 Task: In the  document Officetypes.docx Insert horizontal line 'below the text' Create the translated copy of the document in  'Italian' Select the first point and Clear Formatting
Action: Mouse moved to (305, 414)
Screenshot: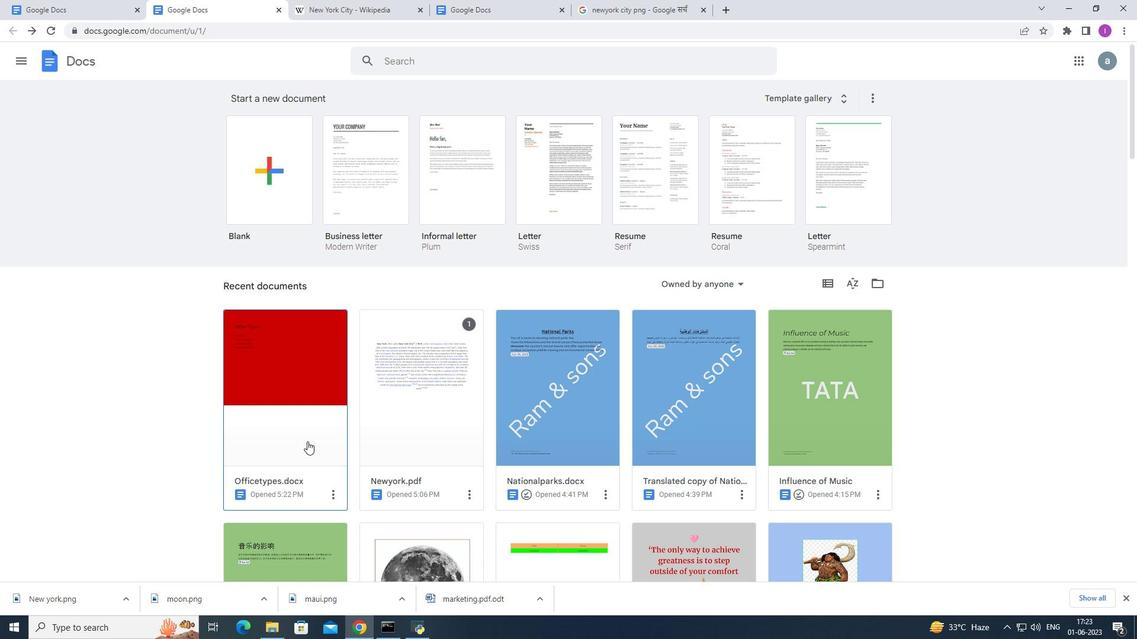 
Action: Mouse pressed left at (305, 414)
Screenshot: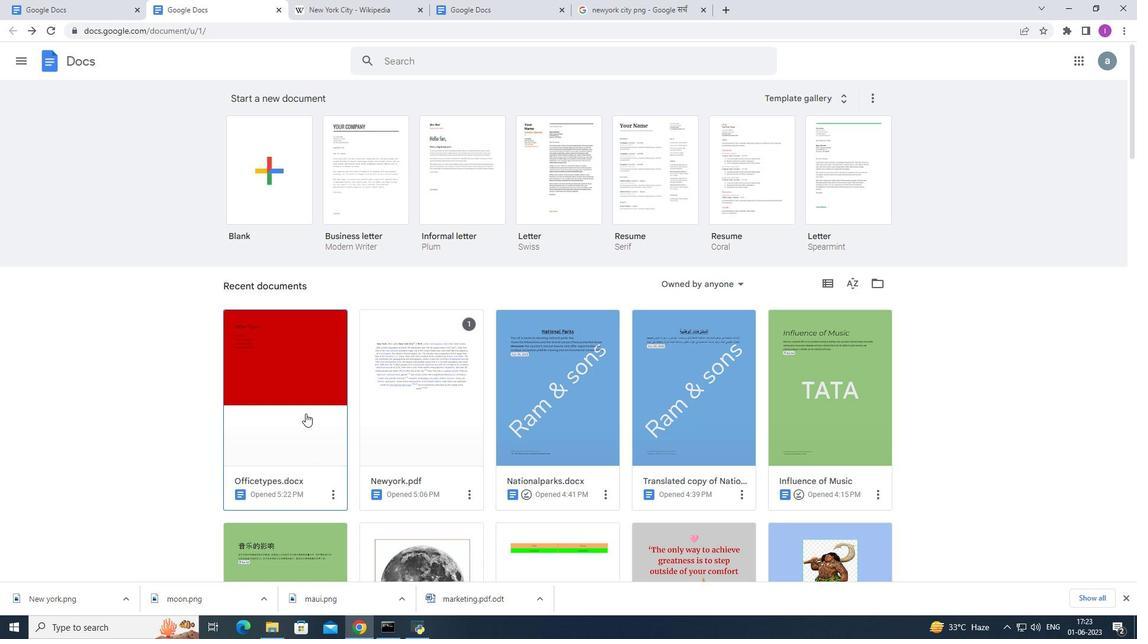 
Action: Mouse moved to (345, 213)
Screenshot: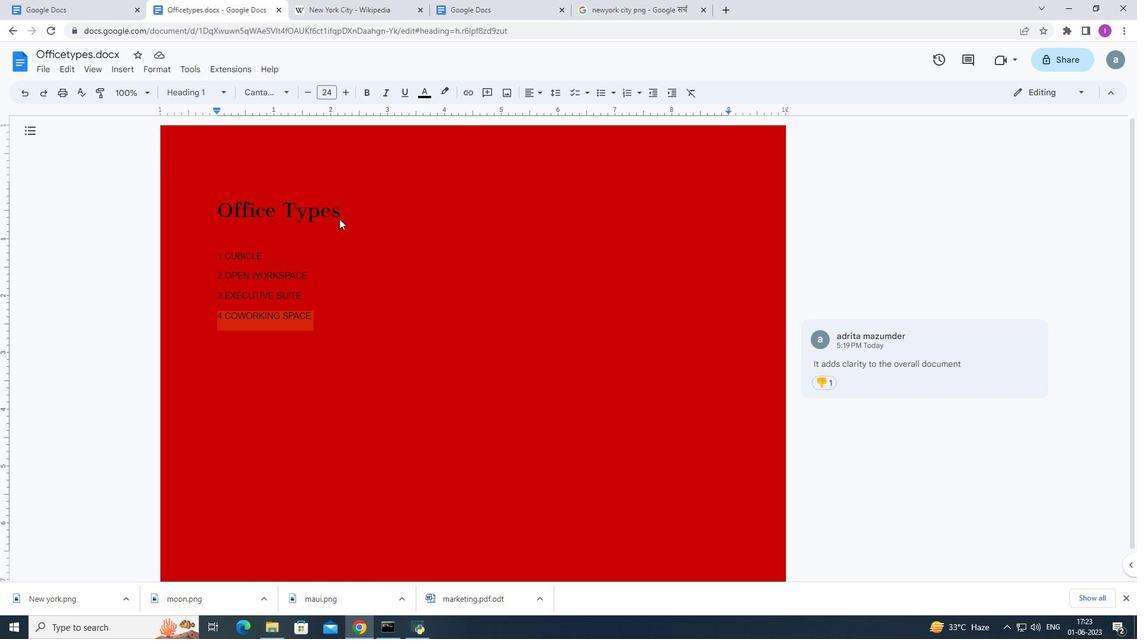 
Action: Mouse pressed left at (345, 213)
Screenshot: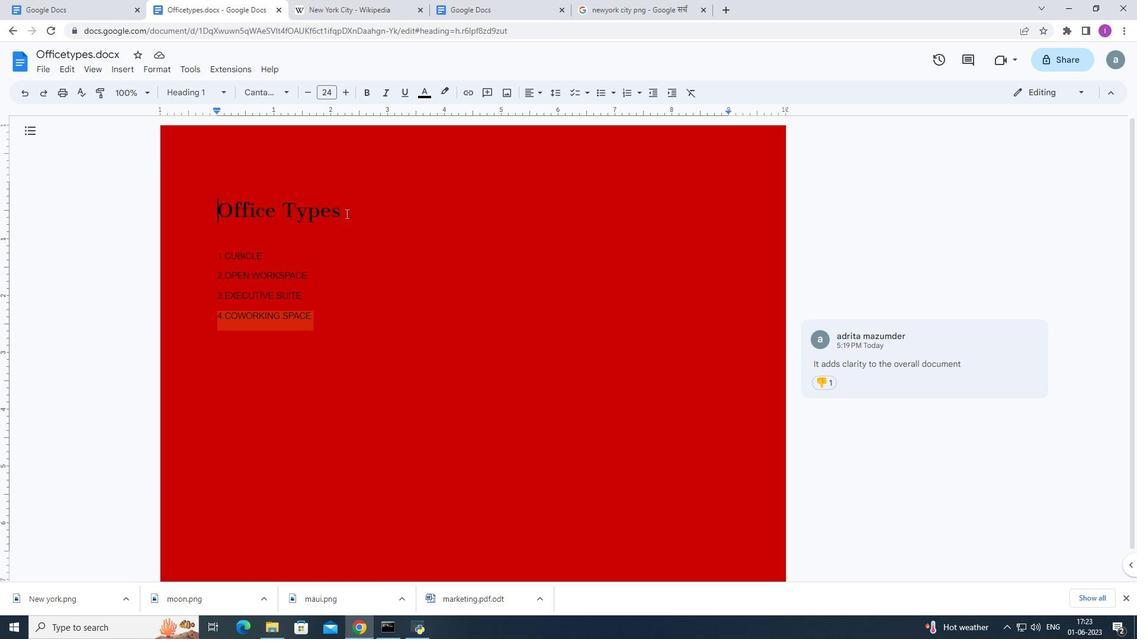 
Action: Mouse moved to (370, 223)
Screenshot: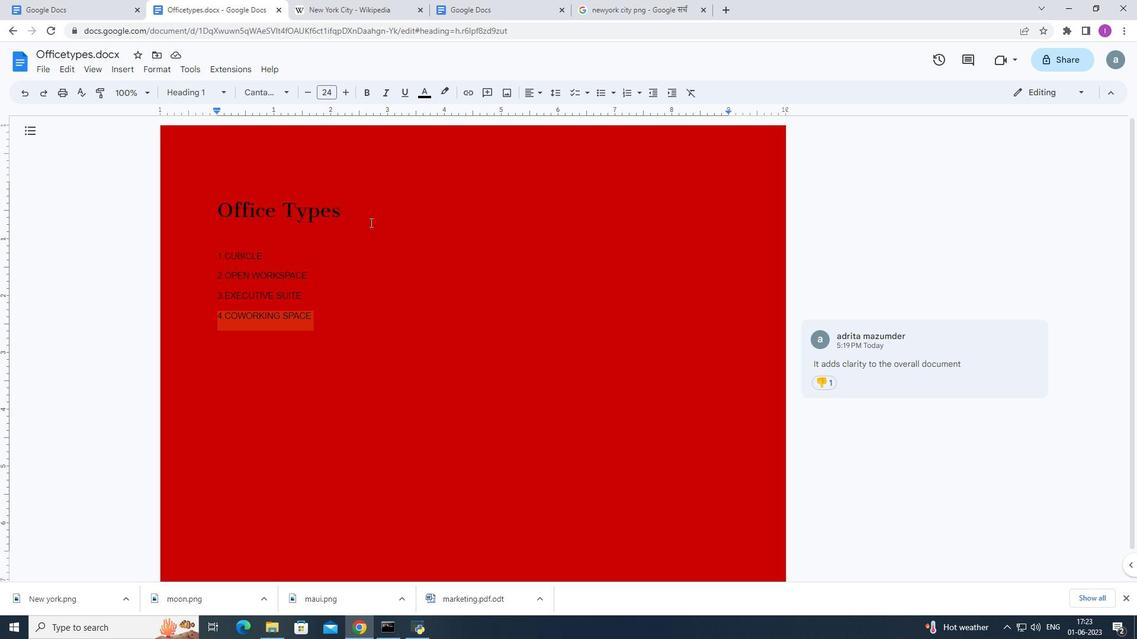
Action: Key pressed <Key.enter>
Screenshot: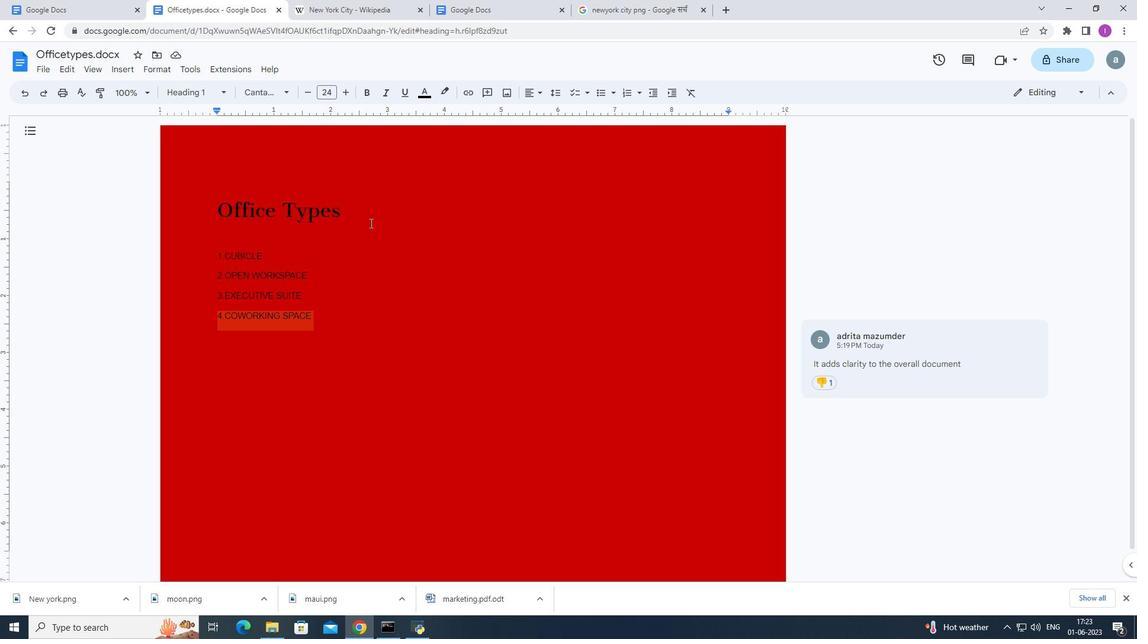 
Action: Mouse moved to (120, 65)
Screenshot: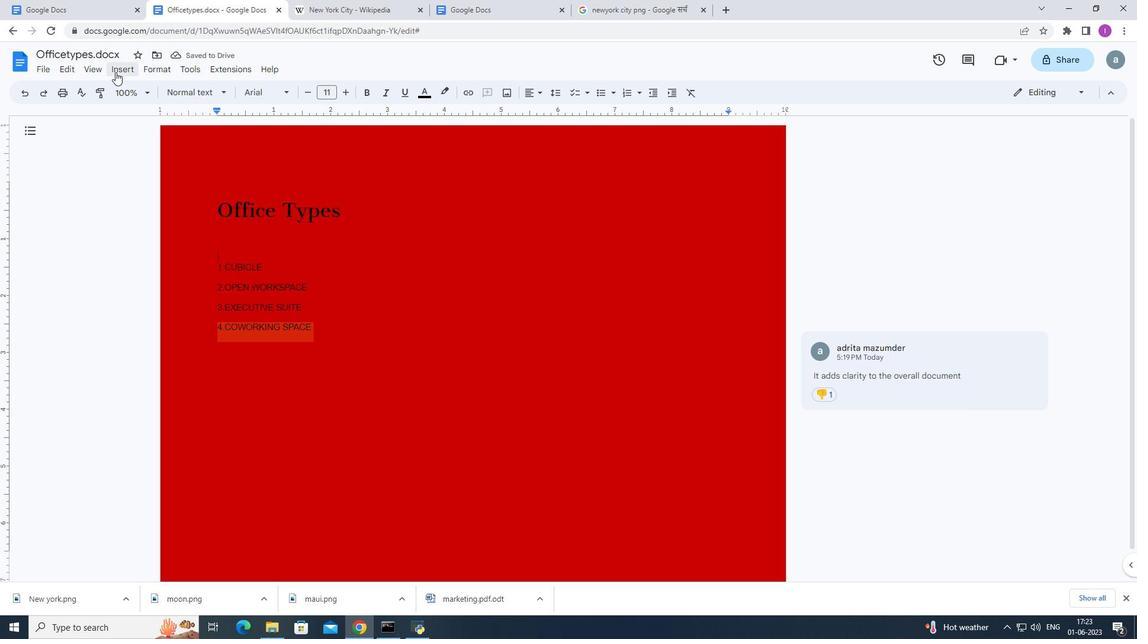
Action: Mouse pressed left at (120, 65)
Screenshot: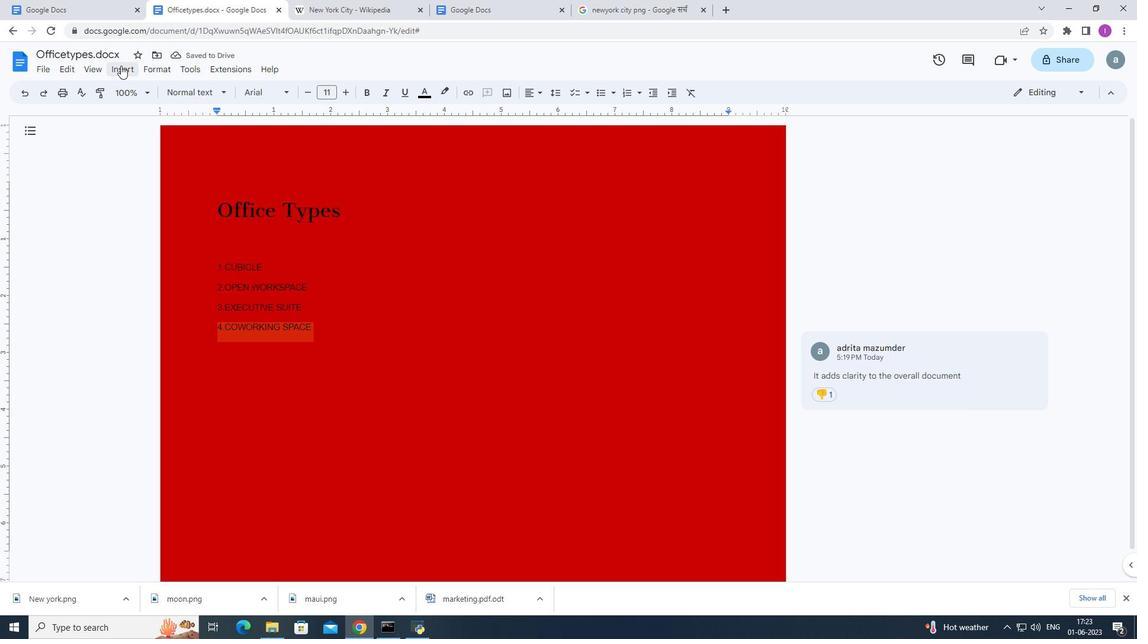 
Action: Mouse moved to (167, 165)
Screenshot: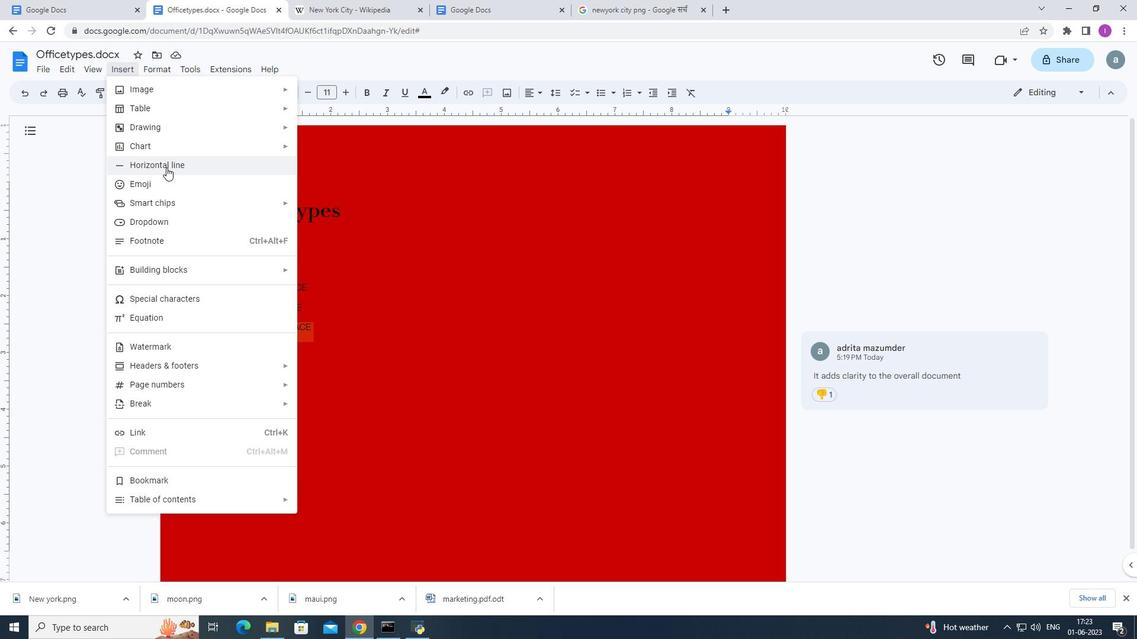 
Action: Mouse pressed left at (167, 165)
Screenshot: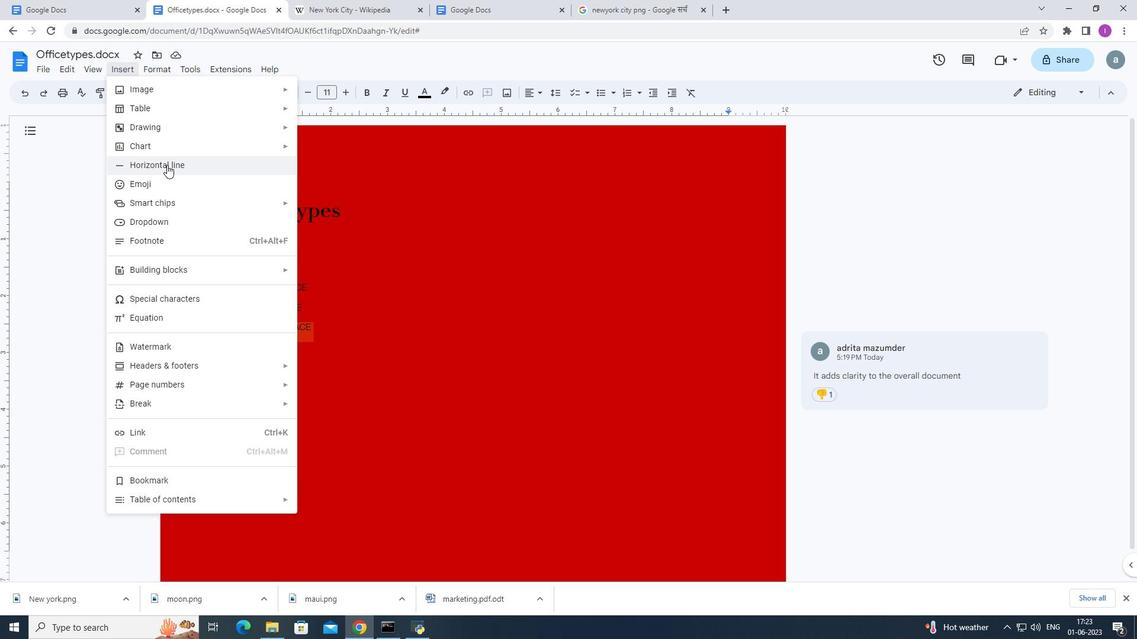 
Action: Mouse moved to (155, 67)
Screenshot: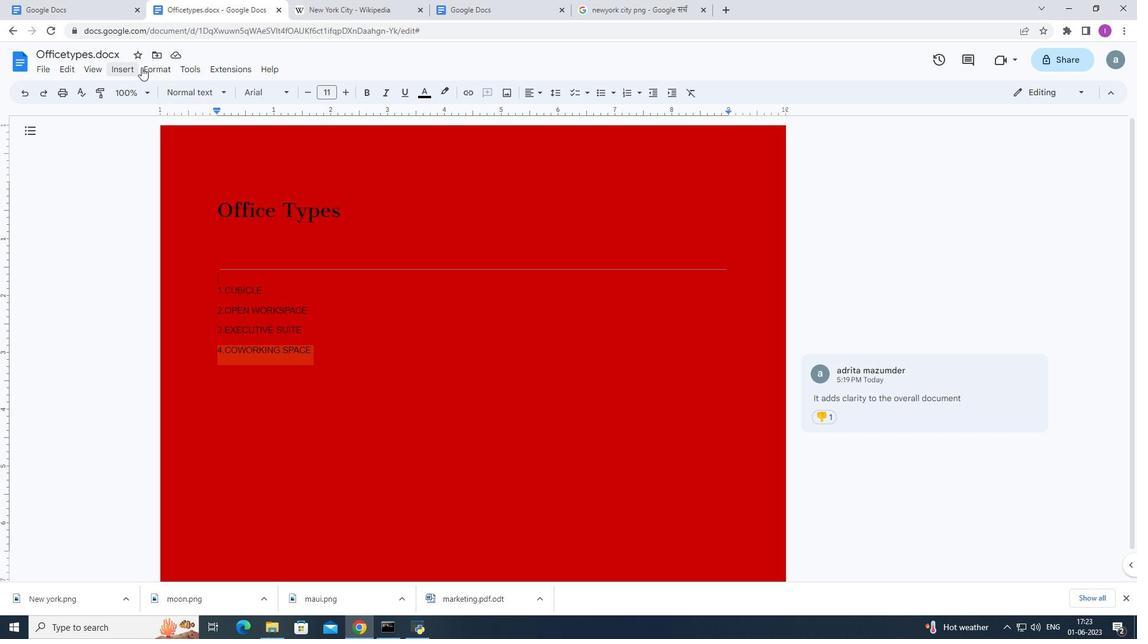 
Action: Mouse pressed left at (155, 67)
Screenshot: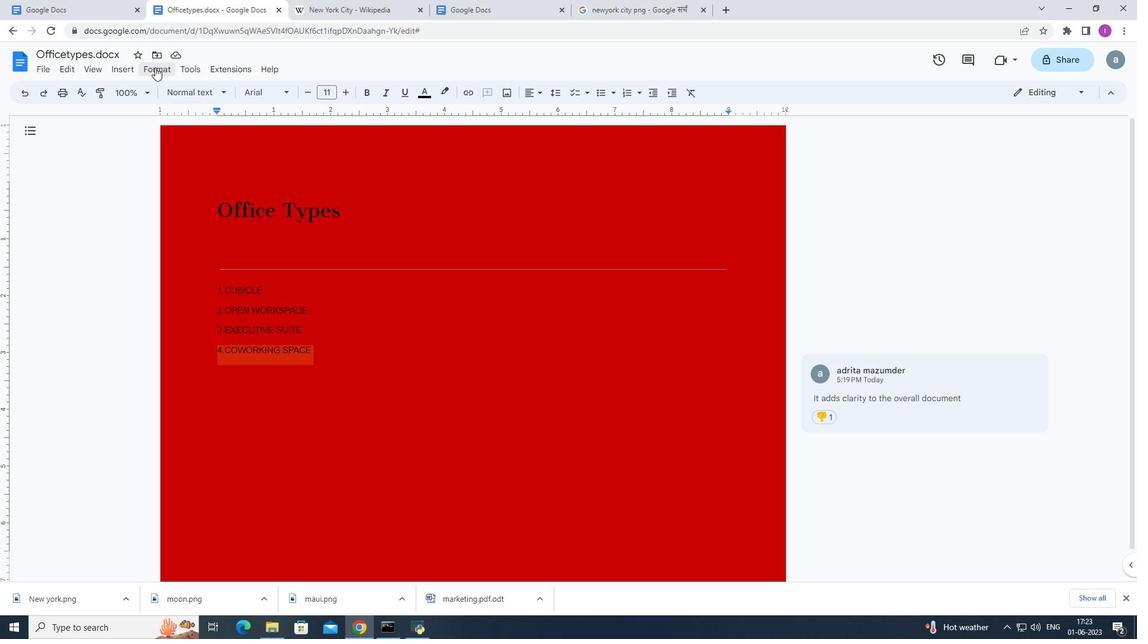 
Action: Mouse moved to (251, 248)
Screenshot: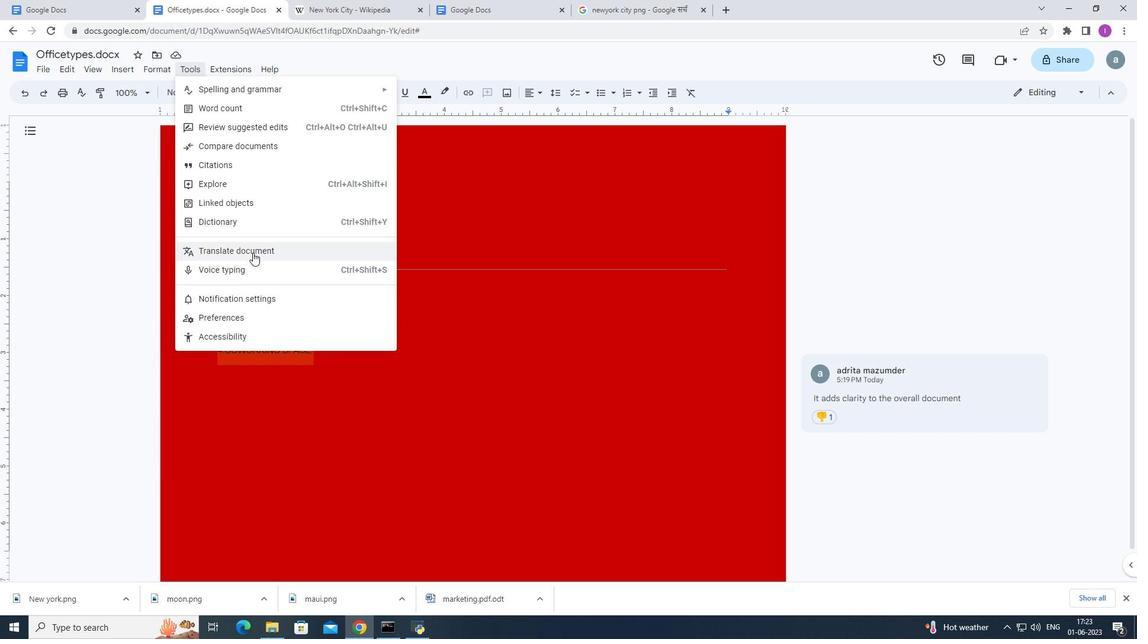 
Action: Mouse pressed left at (251, 248)
Screenshot: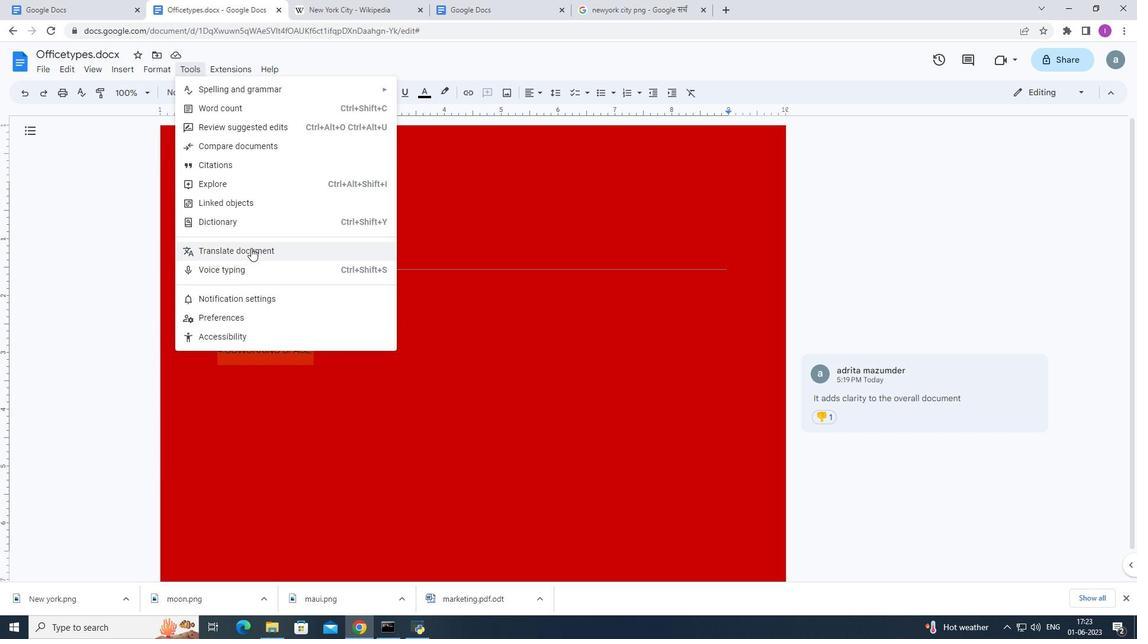 
Action: Mouse moved to (555, 331)
Screenshot: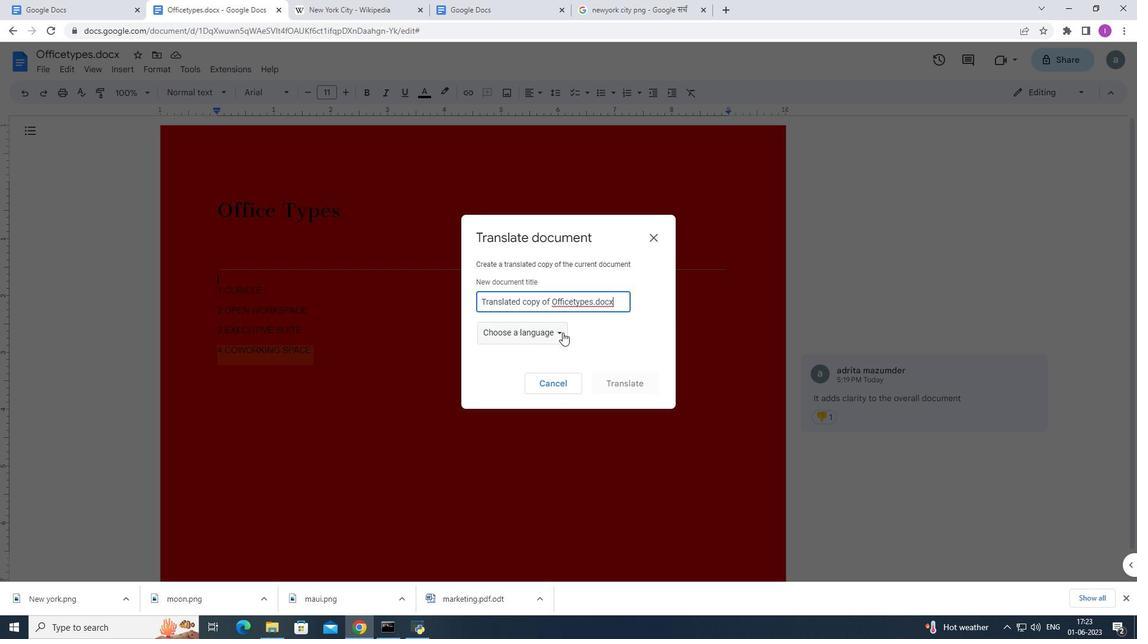 
Action: Mouse pressed left at (555, 331)
Screenshot: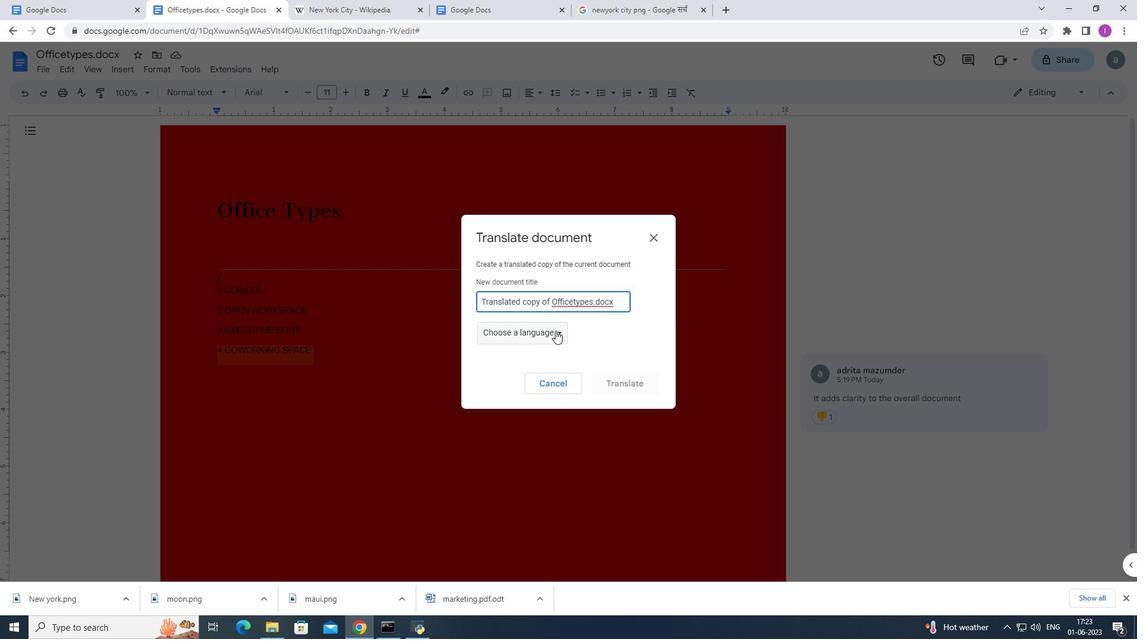 
Action: Mouse moved to (549, 421)
Screenshot: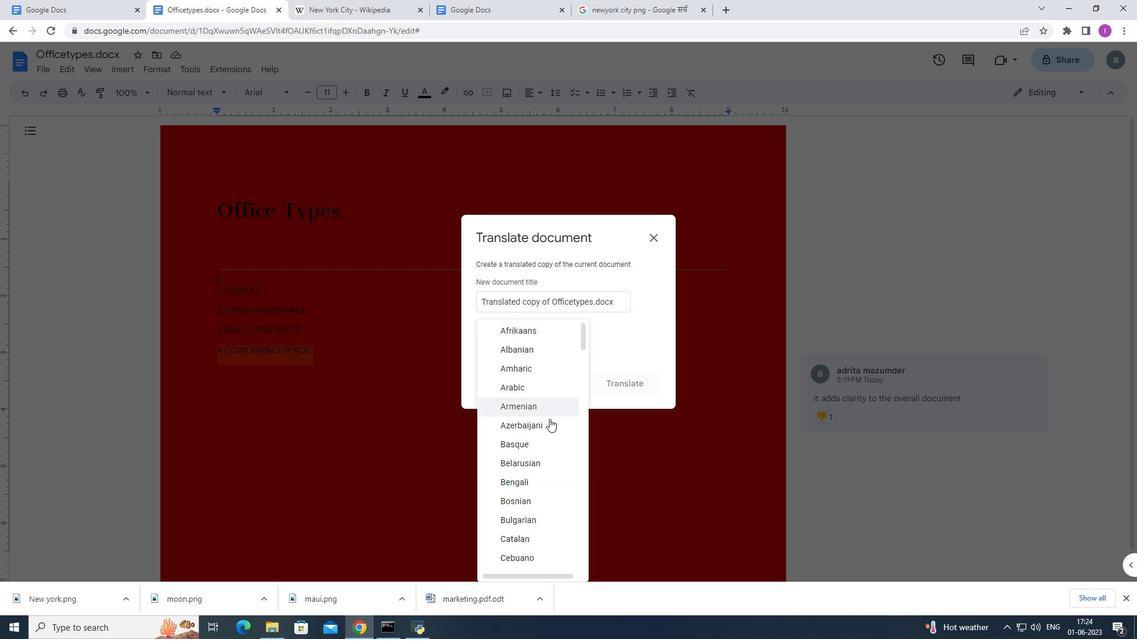
Action: Mouse scrolled (549, 421) with delta (0, 0)
Screenshot: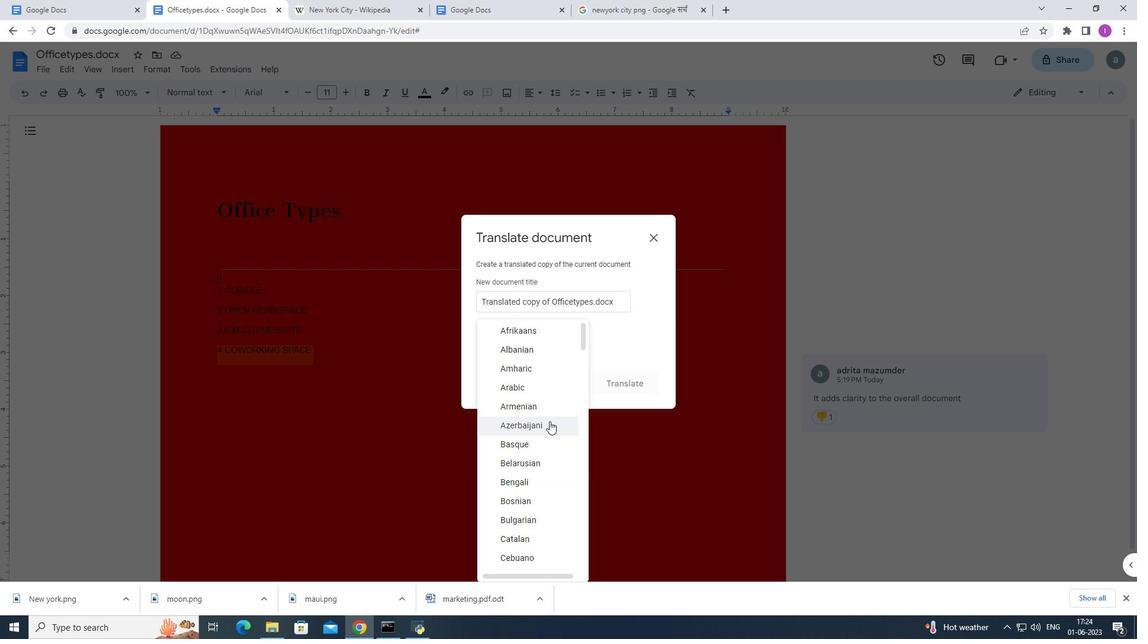 
Action: Mouse scrolled (549, 421) with delta (0, 0)
Screenshot: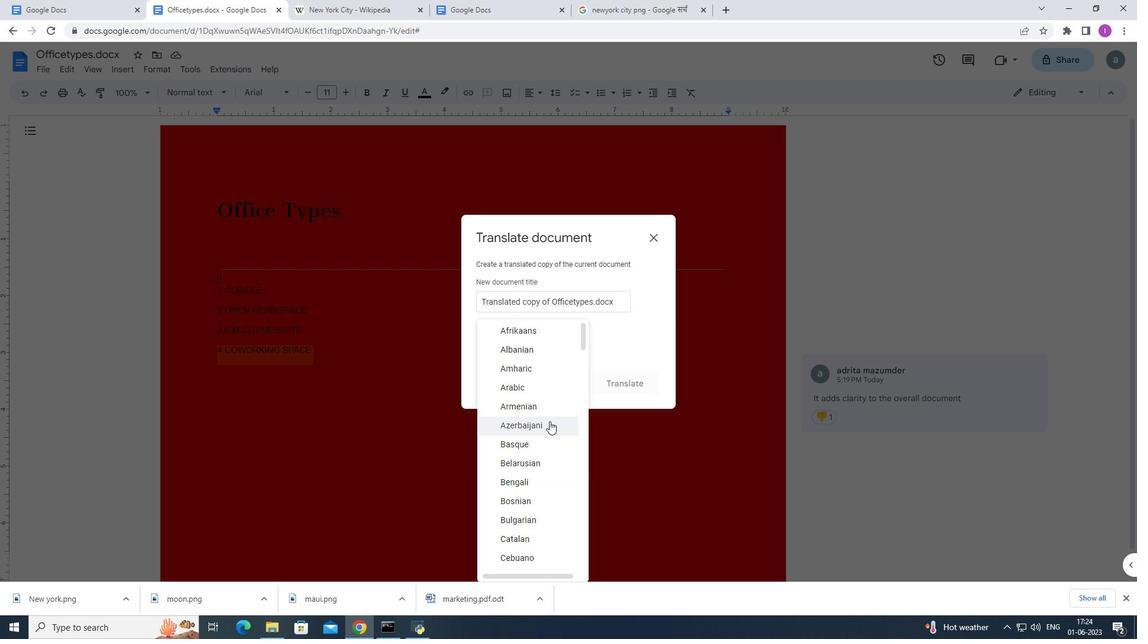 
Action: Mouse scrolled (549, 421) with delta (0, 0)
Screenshot: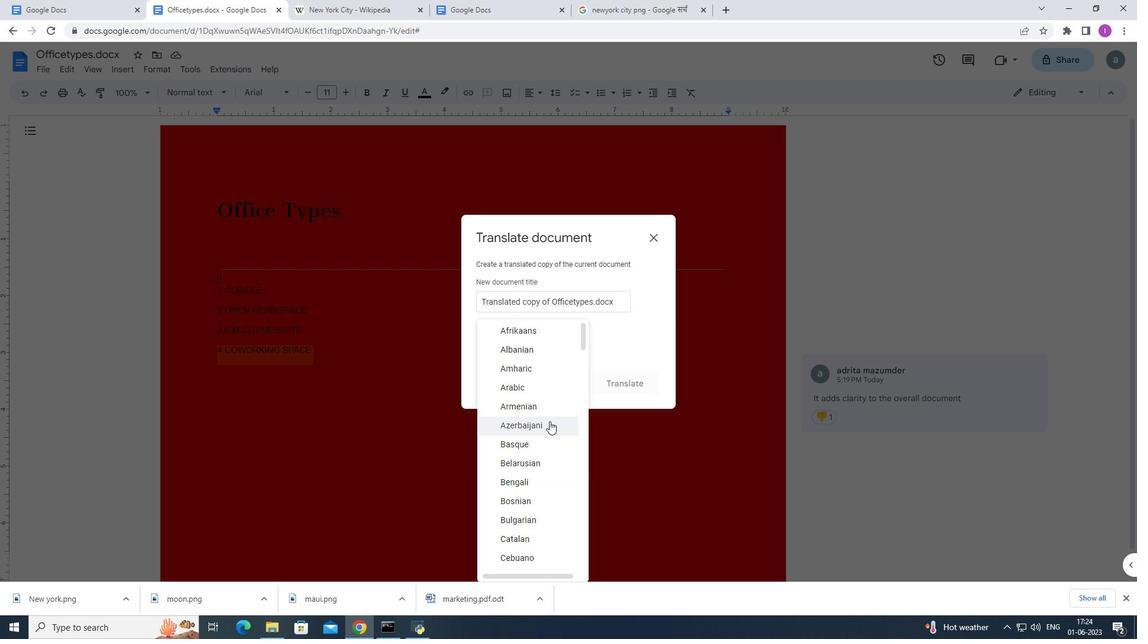 
Action: Mouse scrolled (549, 421) with delta (0, 0)
Screenshot: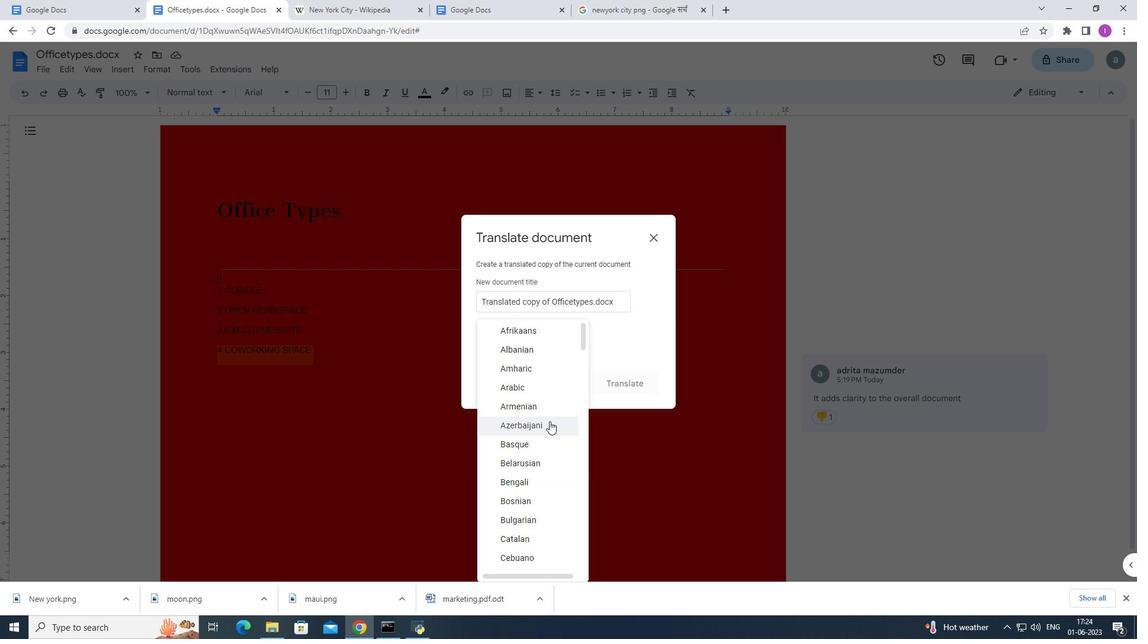 
Action: Mouse moved to (549, 424)
Screenshot: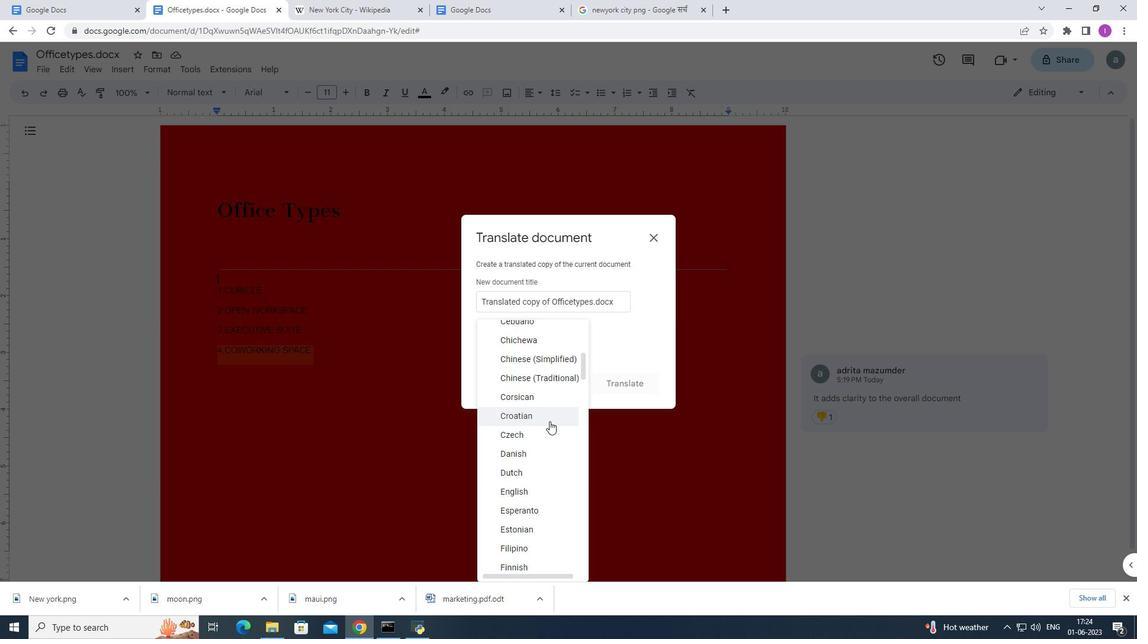 
Action: Mouse scrolled (549, 423) with delta (0, 0)
Screenshot: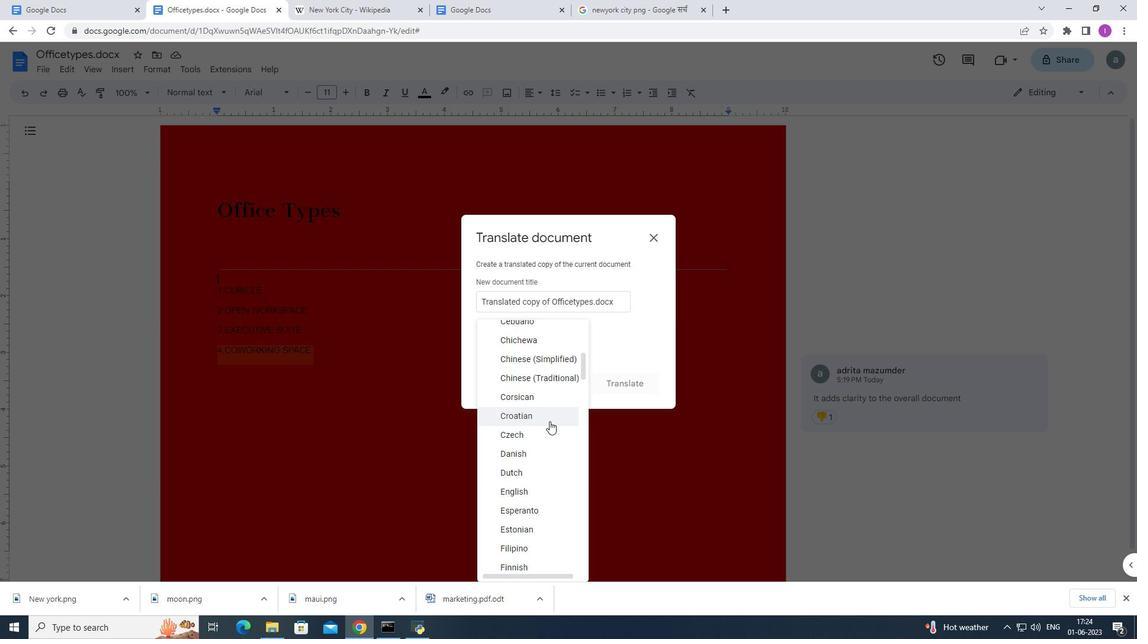
Action: Mouse scrolled (549, 423) with delta (0, 0)
Screenshot: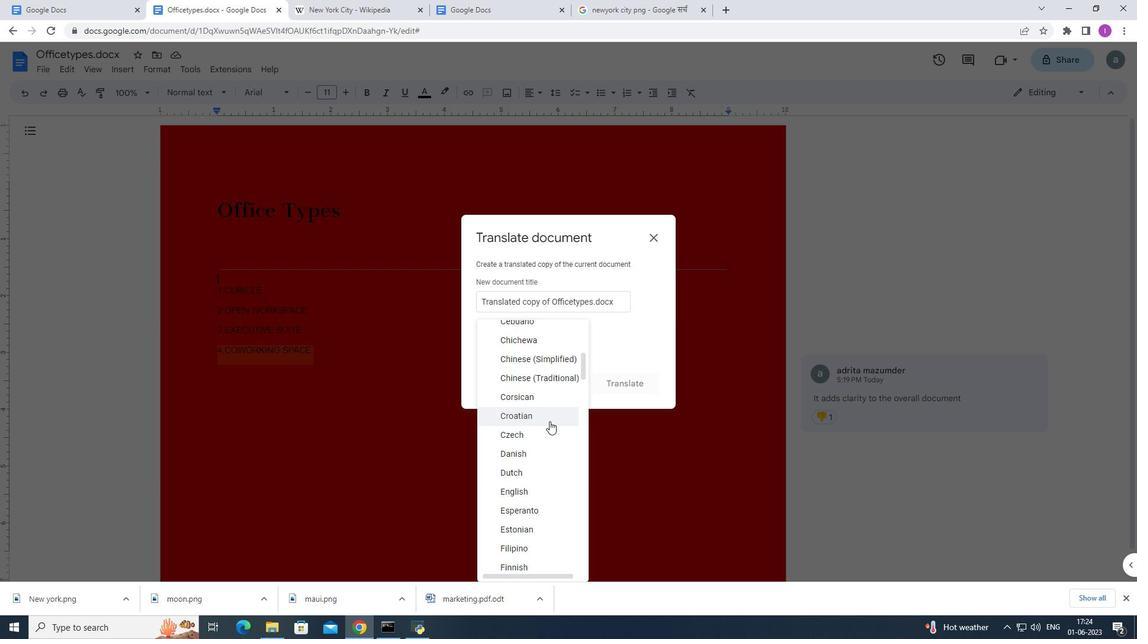 
Action: Mouse scrolled (549, 423) with delta (0, 0)
Screenshot: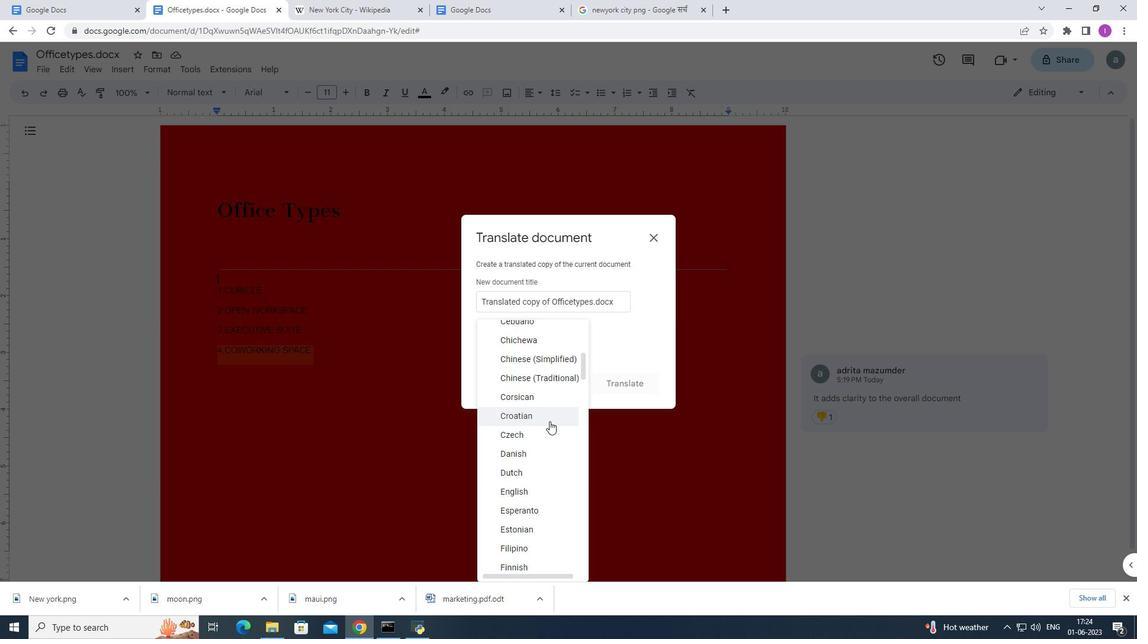 
Action: Mouse scrolled (549, 423) with delta (0, 0)
Screenshot: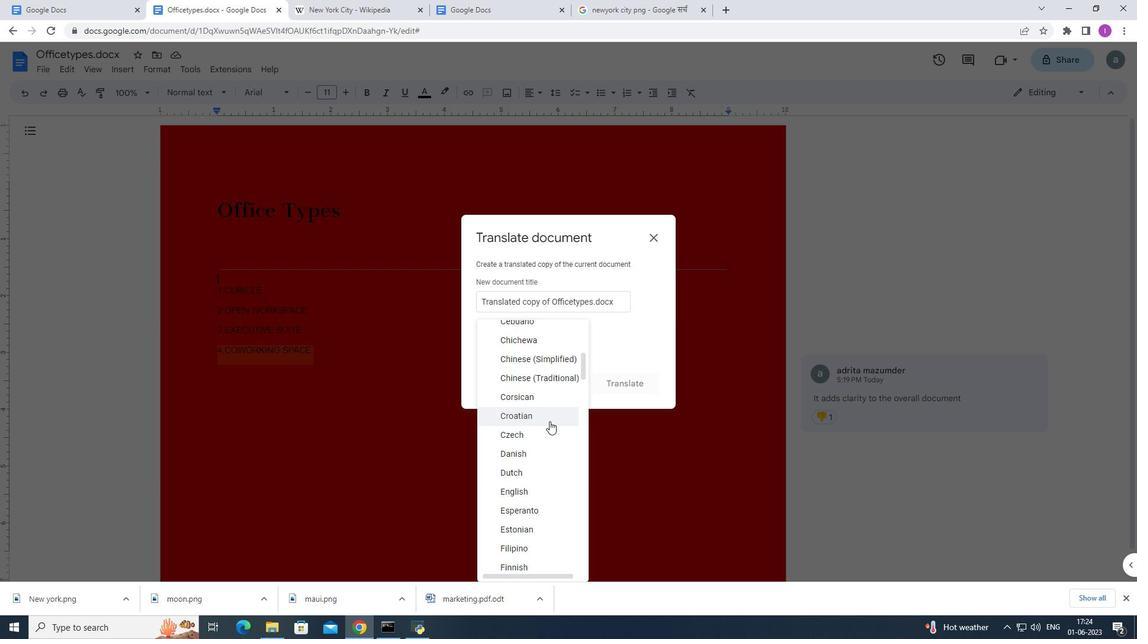 
Action: Mouse scrolled (549, 423) with delta (0, 0)
Screenshot: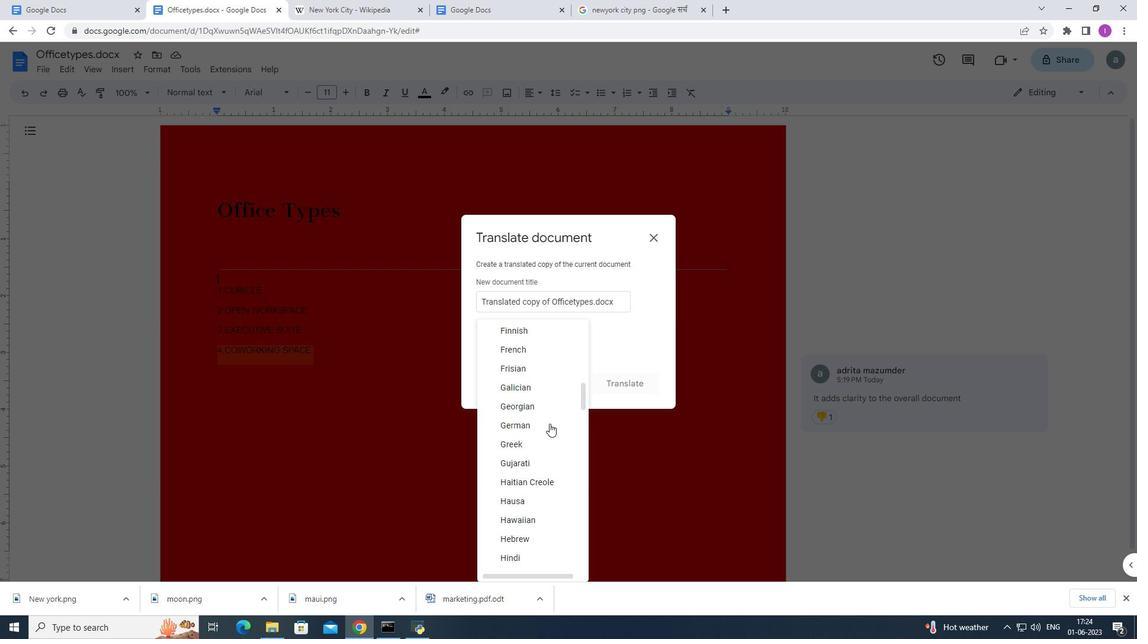 
Action: Mouse scrolled (549, 423) with delta (0, 0)
Screenshot: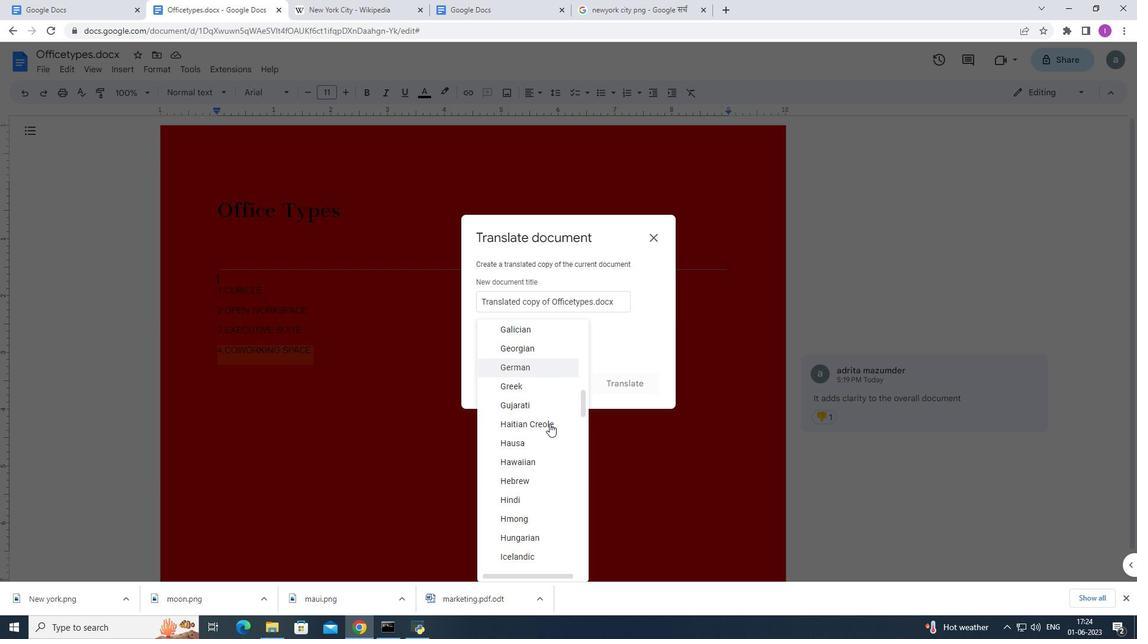 
Action: Mouse scrolled (549, 423) with delta (0, 0)
Screenshot: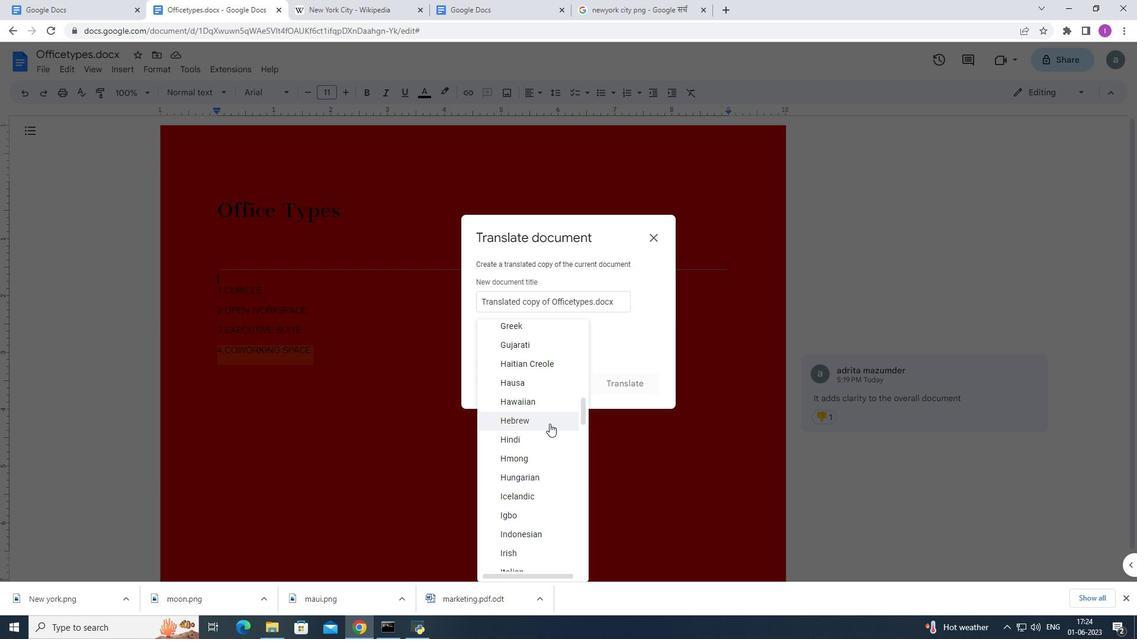 
Action: Mouse scrolled (549, 423) with delta (0, 0)
Screenshot: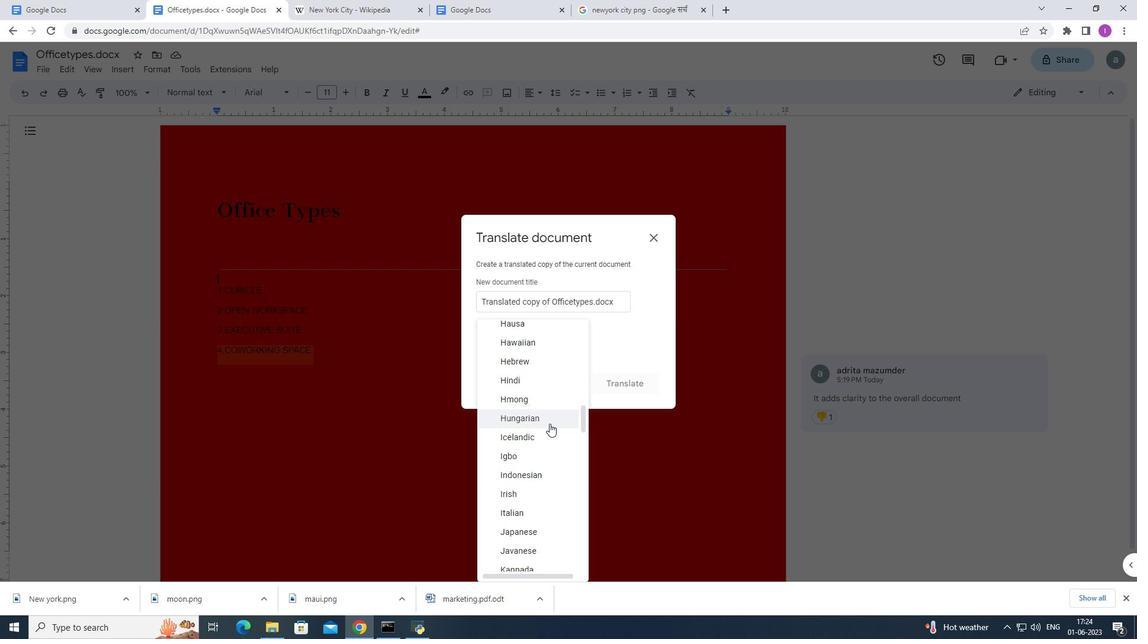 
Action: Mouse moved to (538, 451)
Screenshot: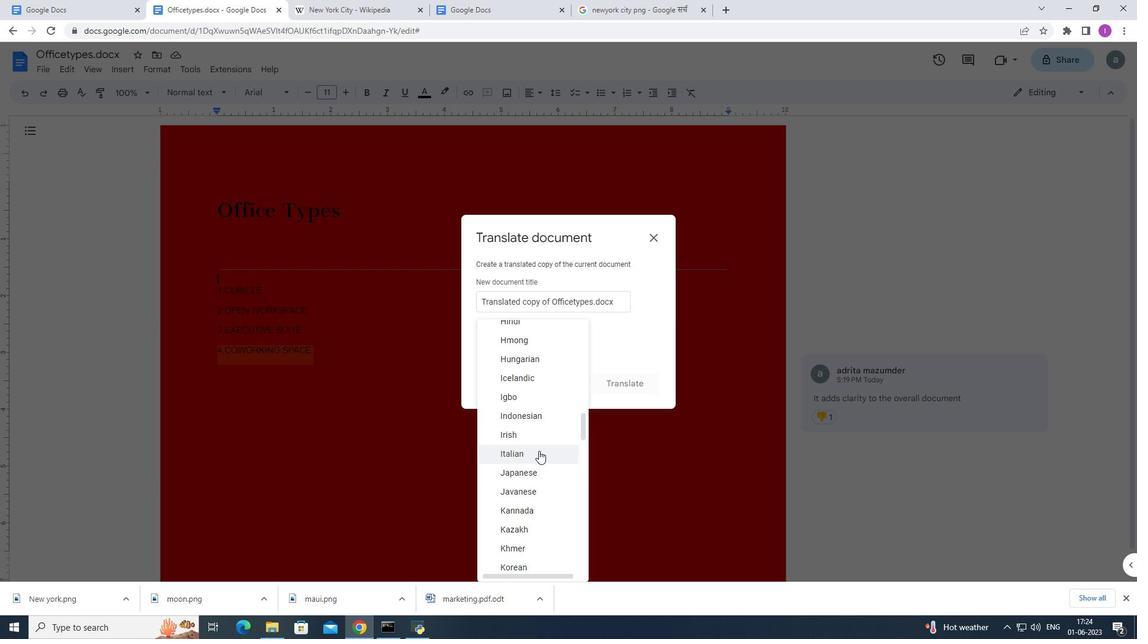 
Action: Mouse pressed left at (538, 451)
Screenshot: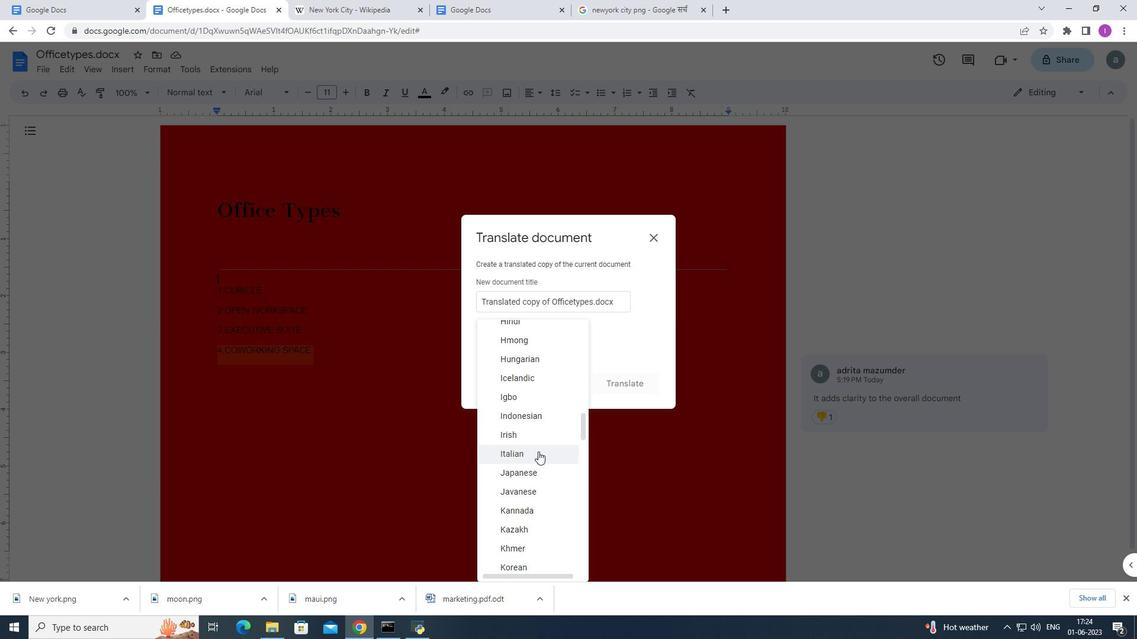 
Action: Mouse moved to (601, 381)
Screenshot: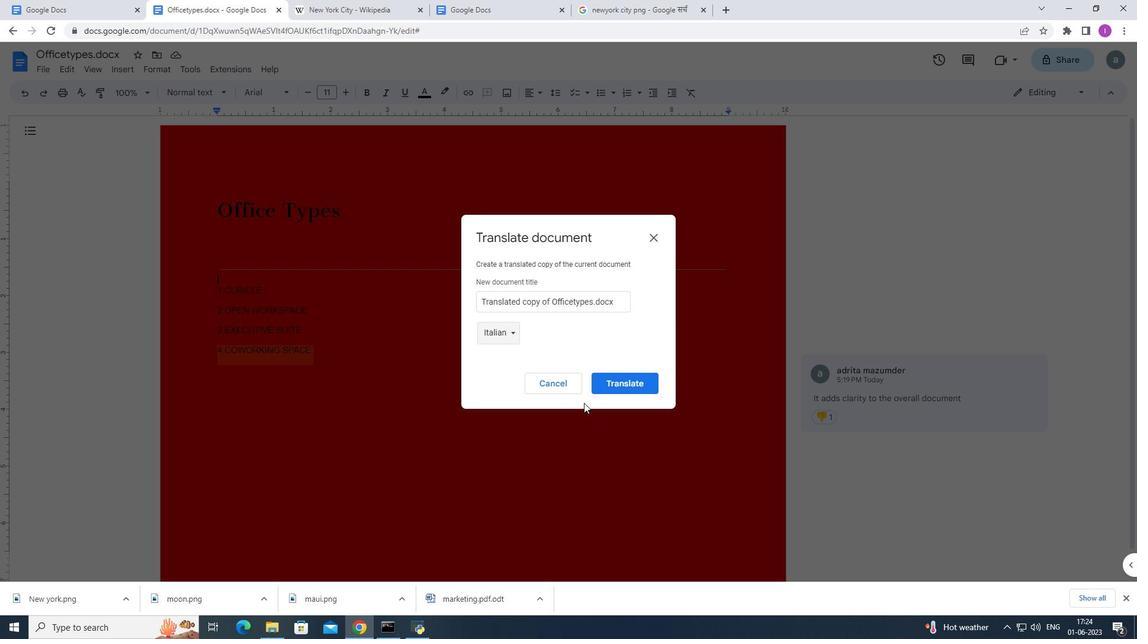 
Action: Mouse pressed left at (601, 381)
Screenshot: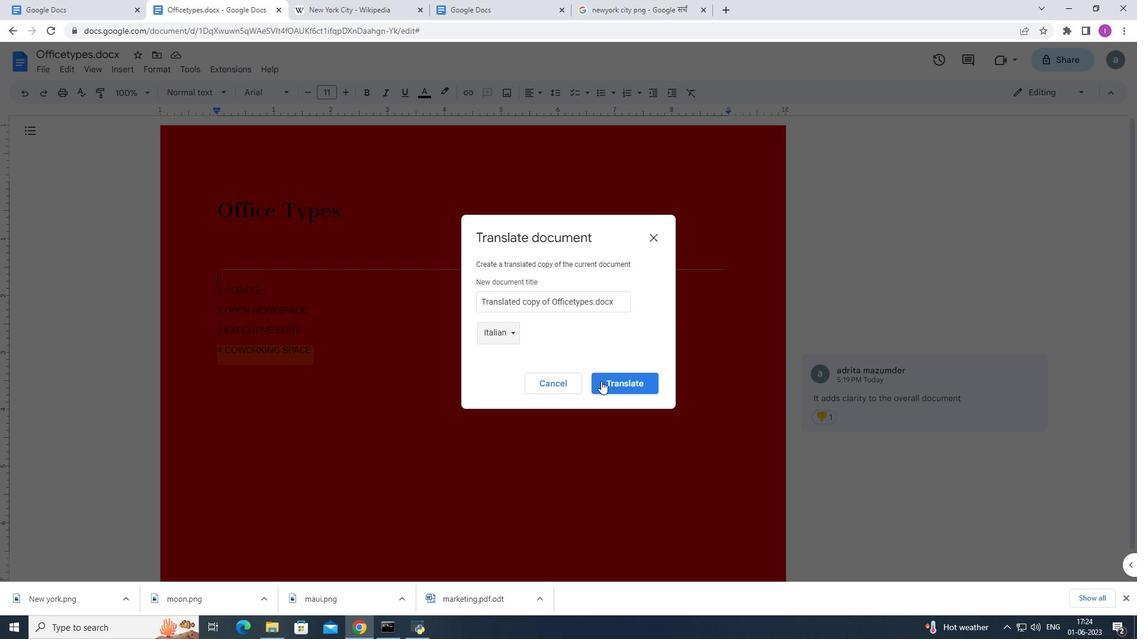 
Action: Mouse moved to (164, 71)
Screenshot: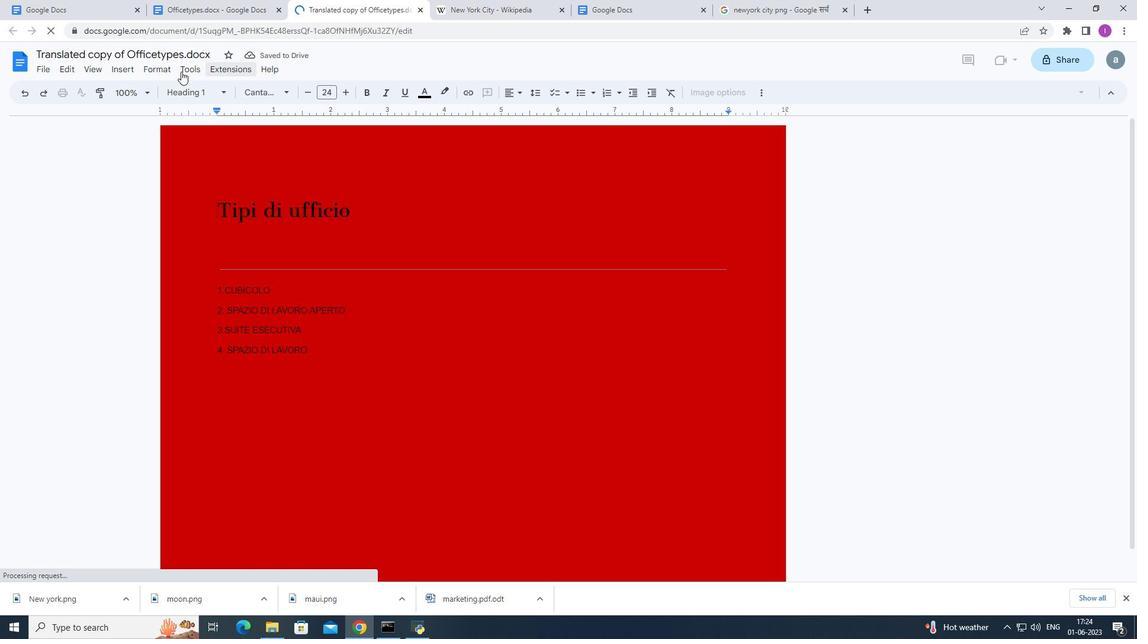 
Action: Mouse pressed left at (164, 71)
Screenshot: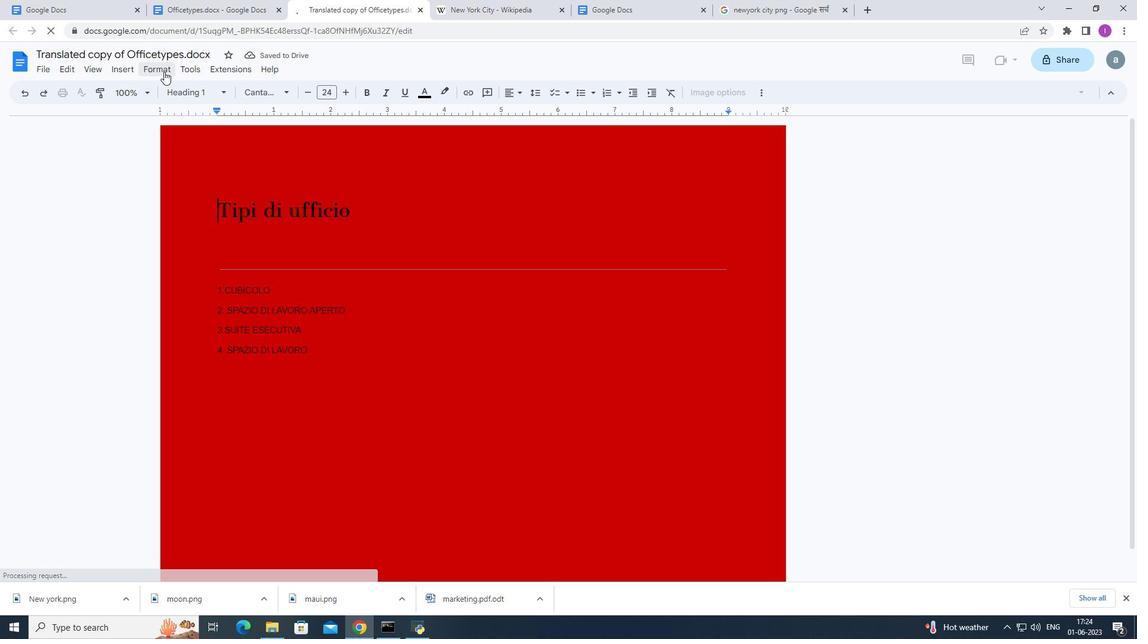 
Action: Mouse moved to (196, 341)
Screenshot: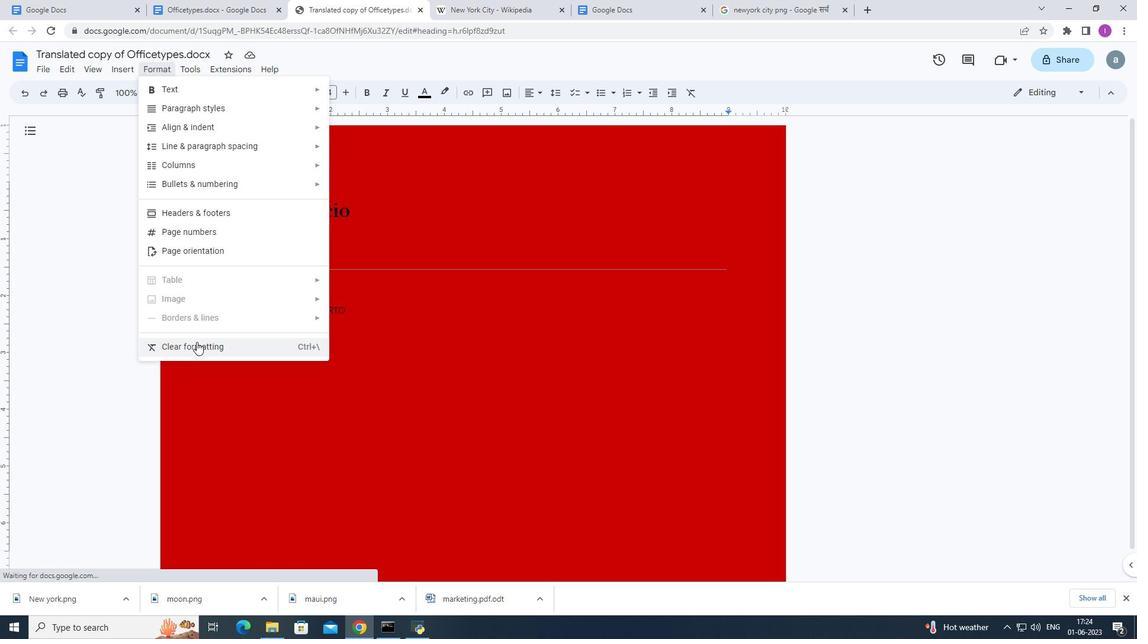 
Action: Mouse pressed left at (196, 341)
Screenshot: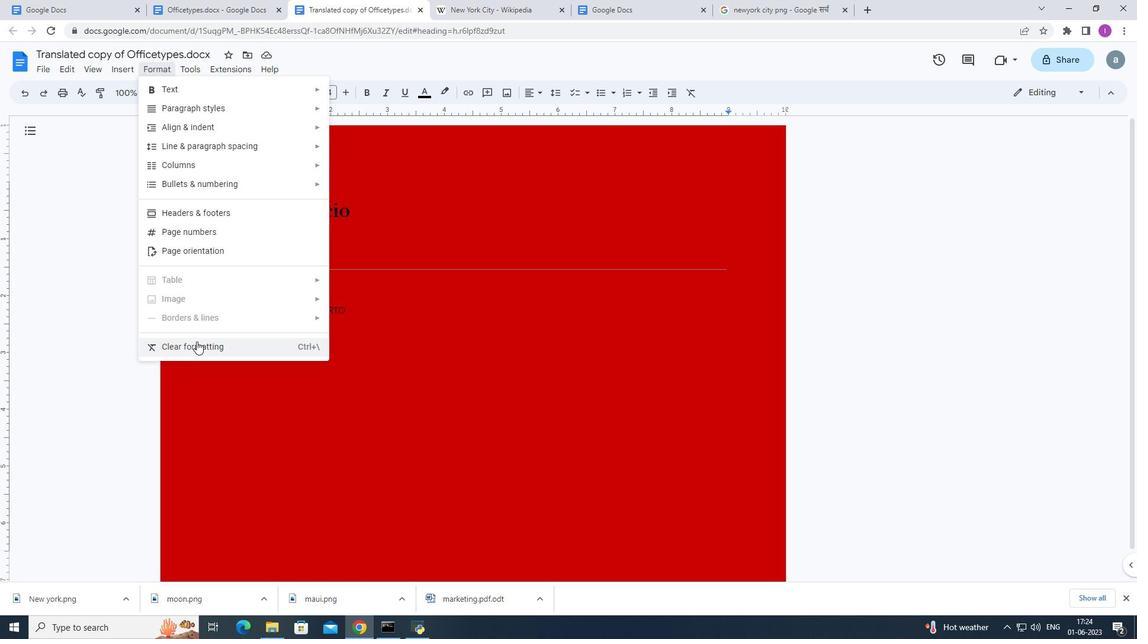 
Action: Mouse moved to (126, 277)
Screenshot: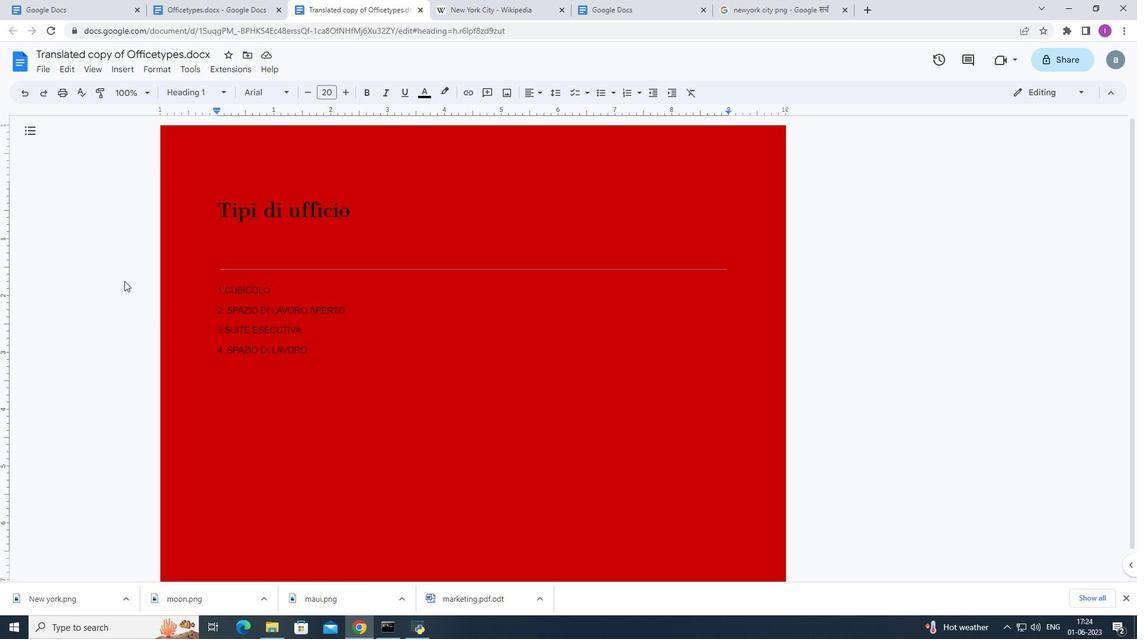 
